 Task: Sort the products in the category "Fragrance" by relevance.
Action: Mouse moved to (232, 127)
Screenshot: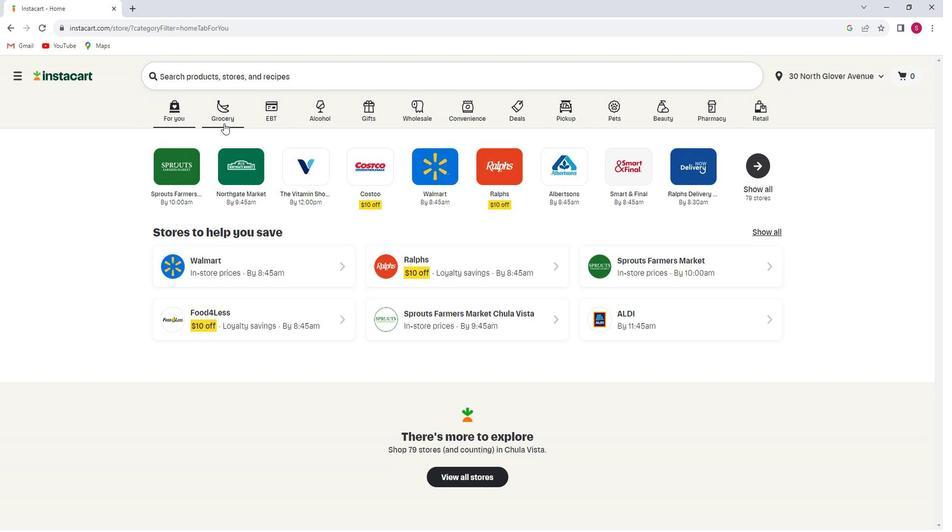 
Action: Mouse pressed left at (232, 127)
Screenshot: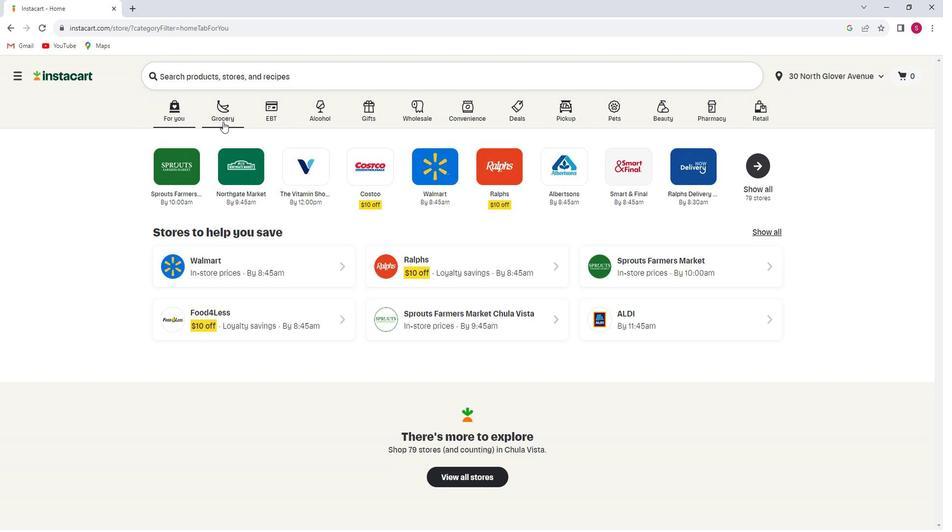 
Action: Mouse moved to (254, 289)
Screenshot: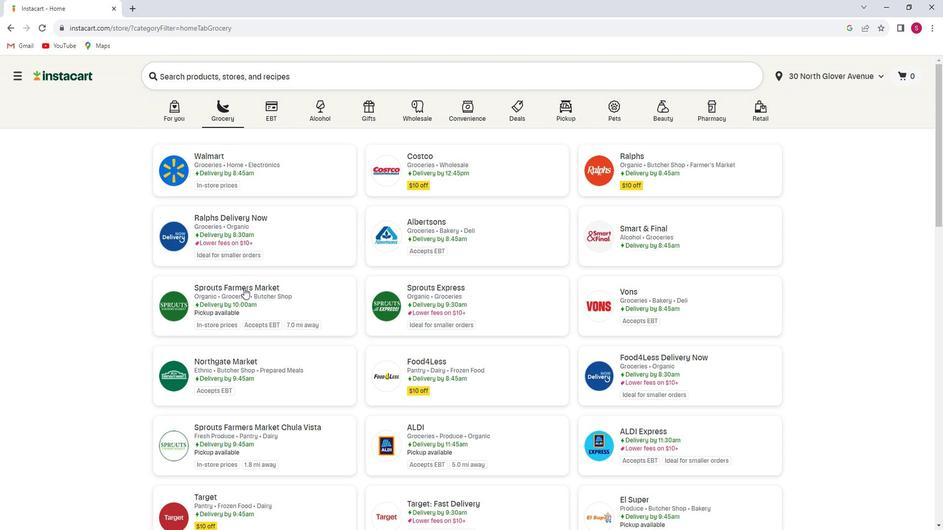 
Action: Mouse pressed left at (254, 289)
Screenshot: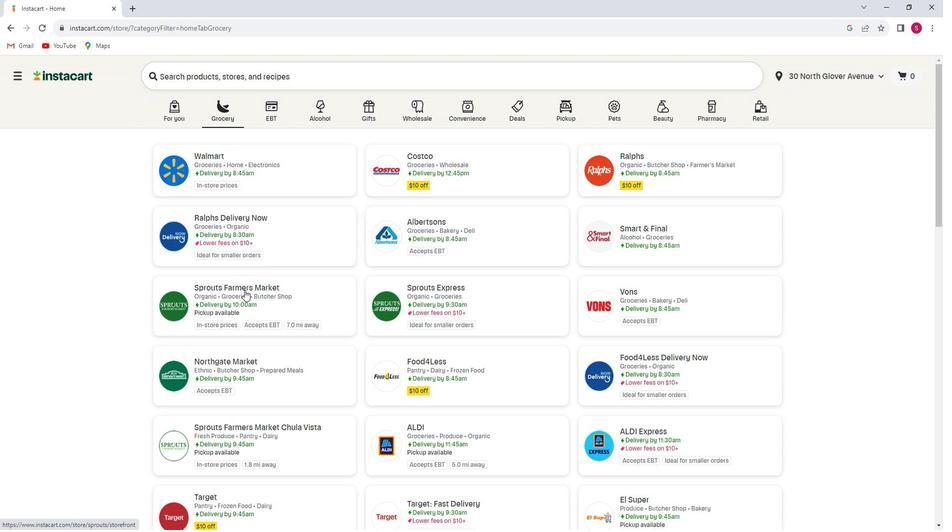 
Action: Mouse moved to (101, 289)
Screenshot: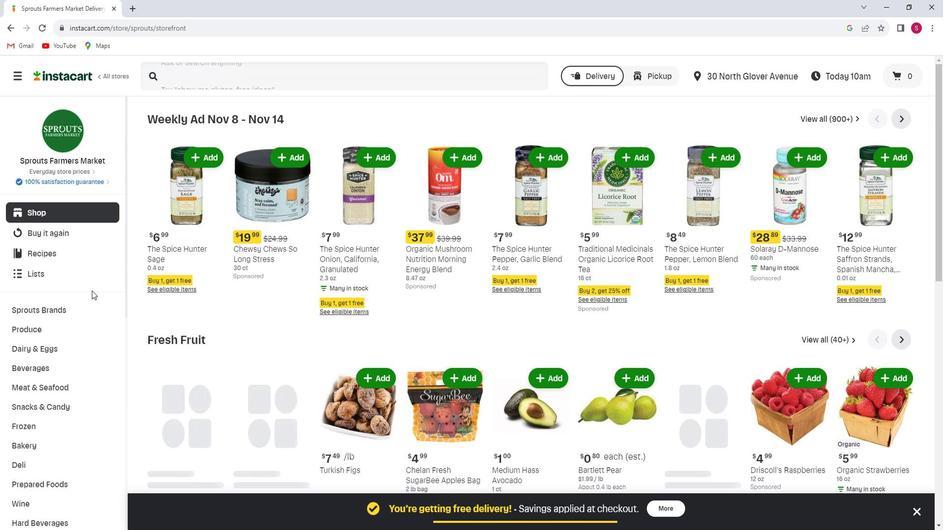 
Action: Mouse scrolled (101, 289) with delta (0, 0)
Screenshot: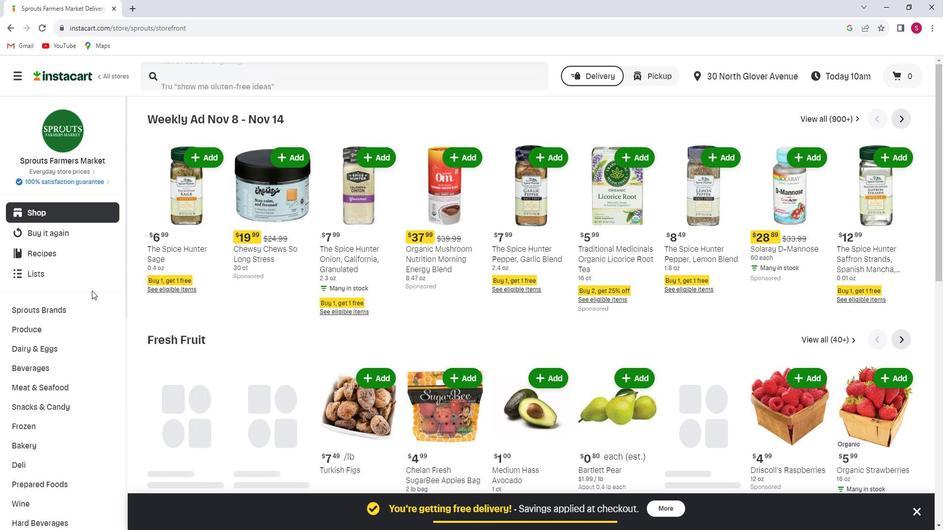 
Action: Mouse moved to (101, 290)
Screenshot: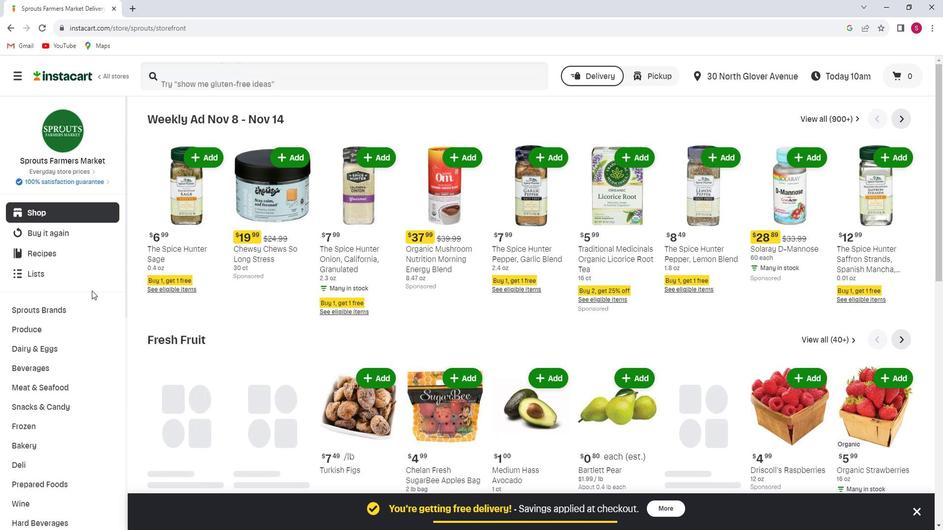 
Action: Mouse scrolled (101, 289) with delta (0, 0)
Screenshot: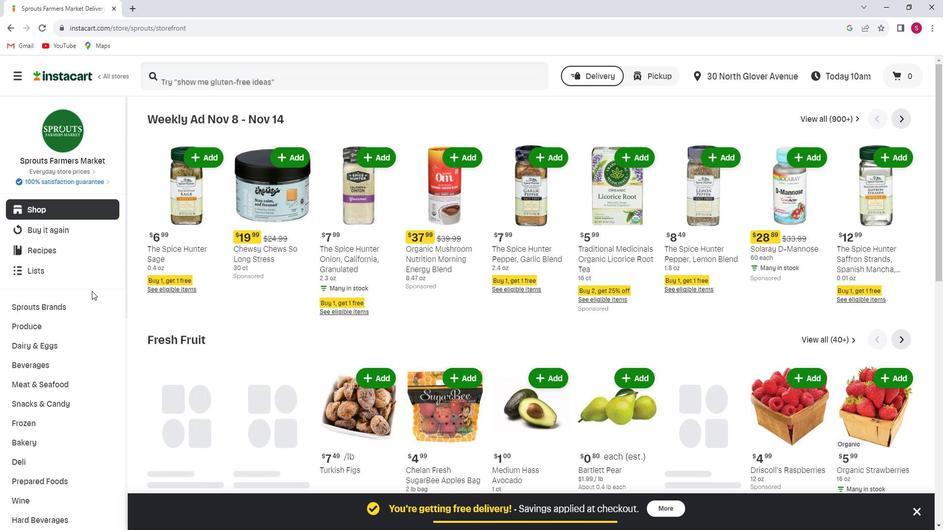 
Action: Mouse moved to (101, 290)
Screenshot: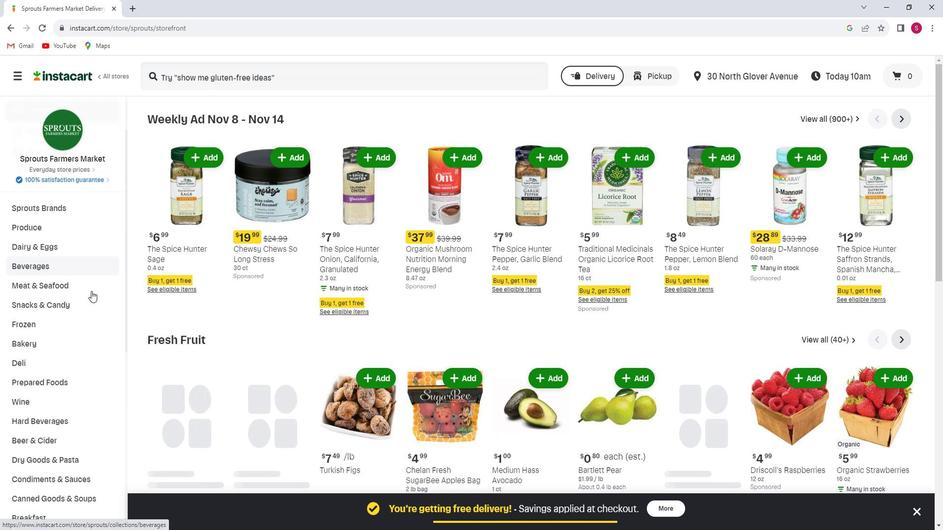 
Action: Mouse scrolled (101, 289) with delta (0, 0)
Screenshot: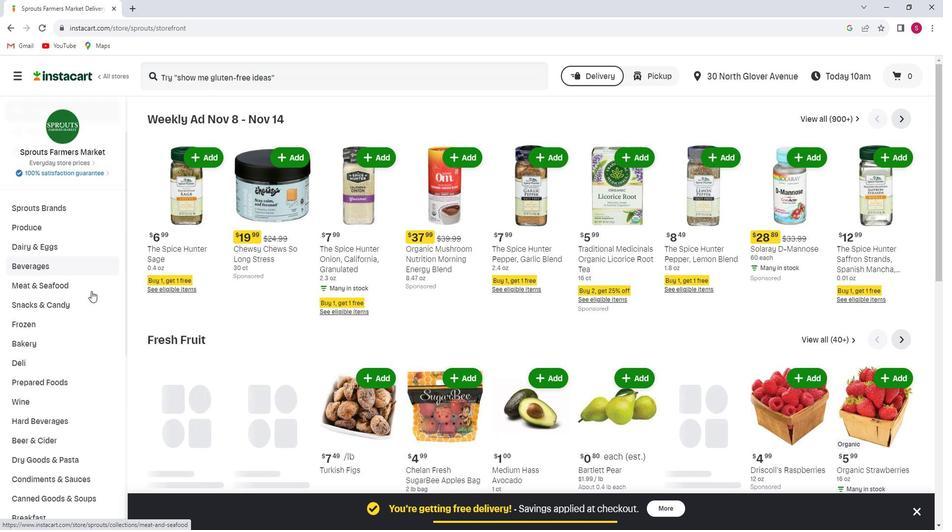 
Action: Mouse scrolled (101, 289) with delta (0, 0)
Screenshot: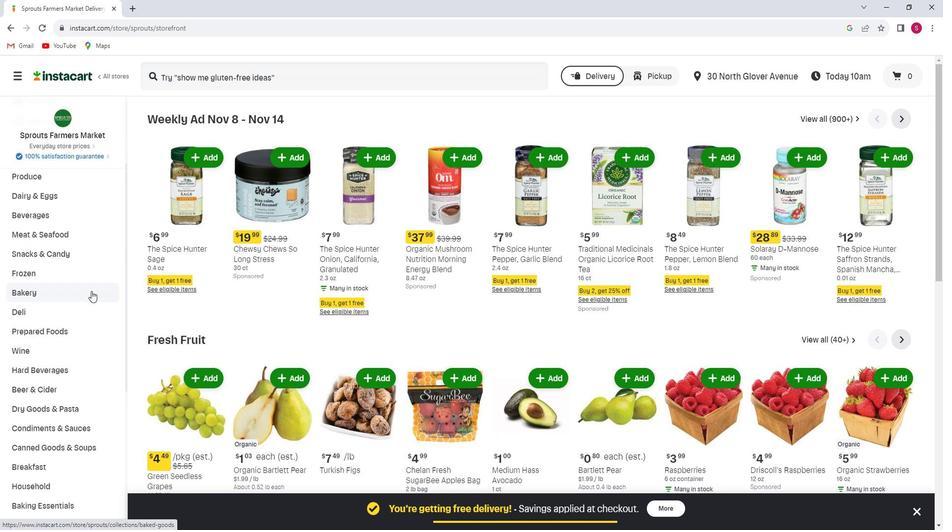 
Action: Mouse scrolled (101, 289) with delta (0, 0)
Screenshot: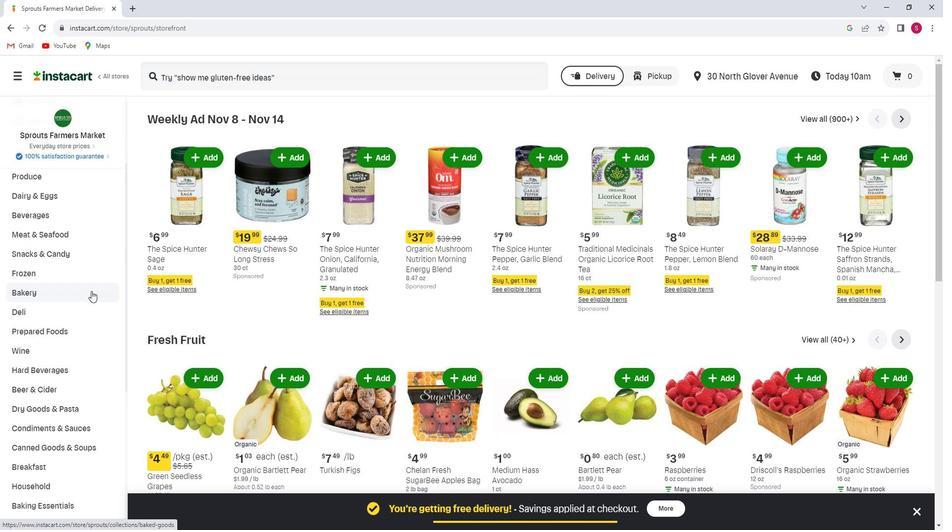 
Action: Mouse scrolled (101, 289) with delta (0, 0)
Screenshot: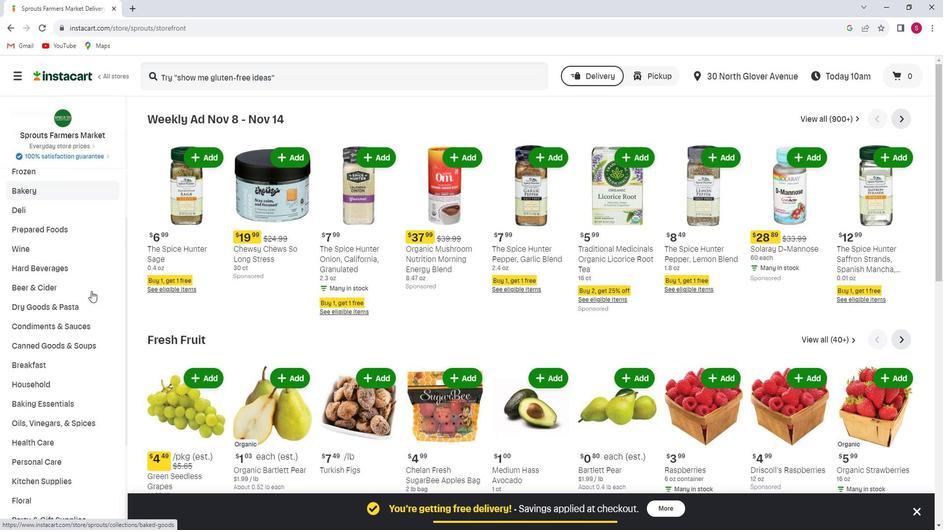 
Action: Mouse scrolled (101, 289) with delta (0, 0)
Screenshot: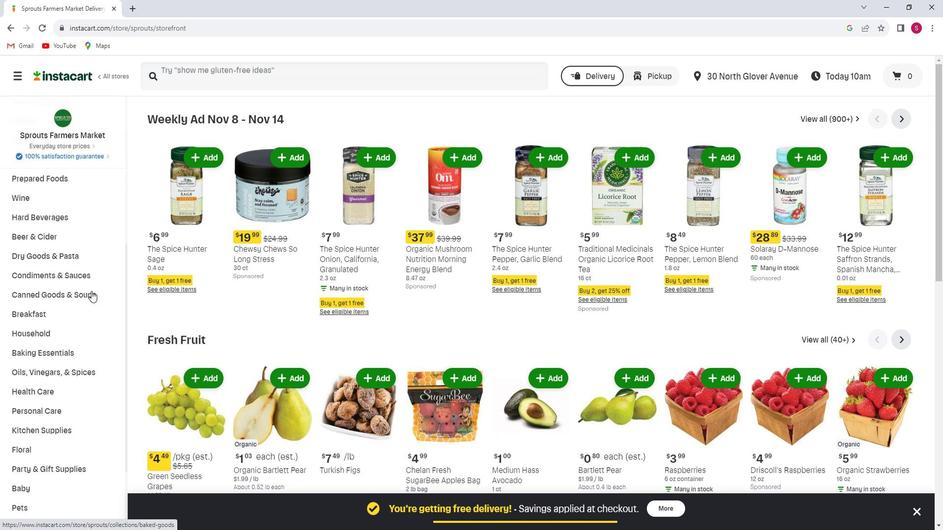 
Action: Mouse moved to (95, 295)
Screenshot: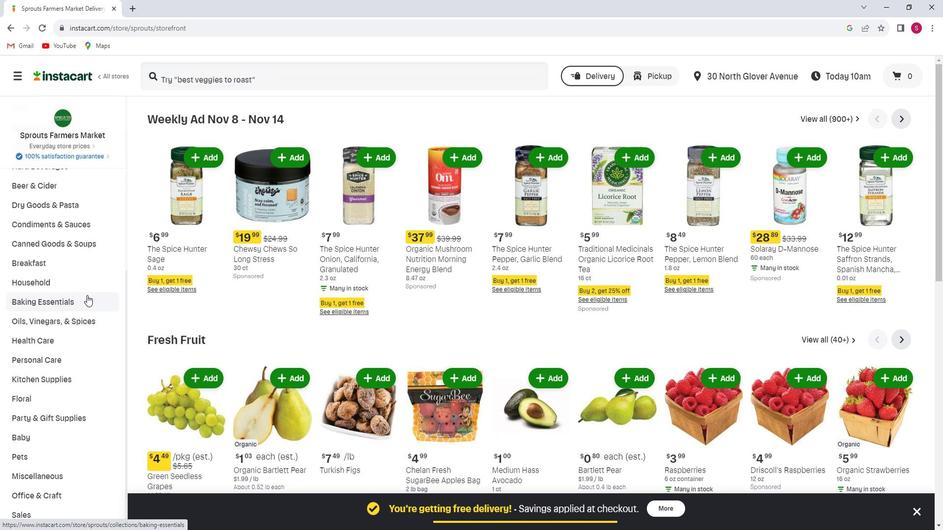 
Action: Mouse scrolled (95, 295) with delta (0, 0)
Screenshot: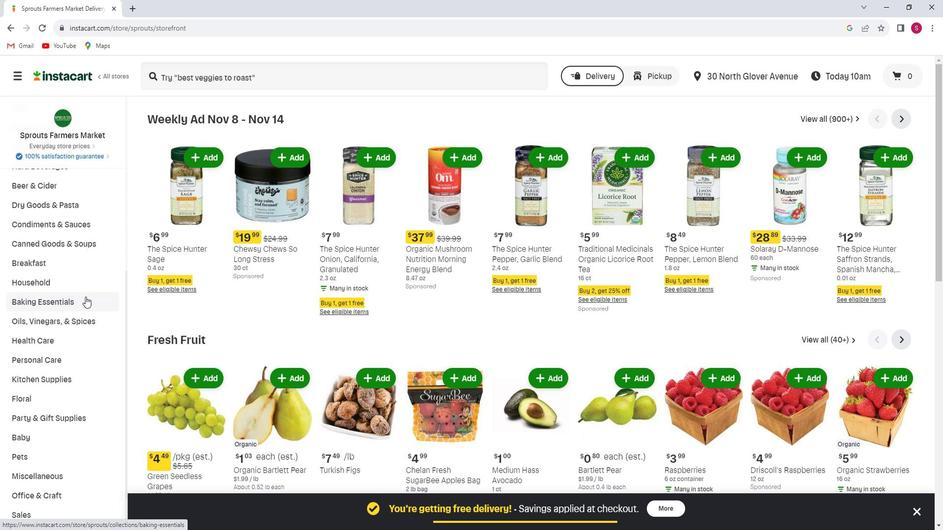 
Action: Mouse moved to (73, 304)
Screenshot: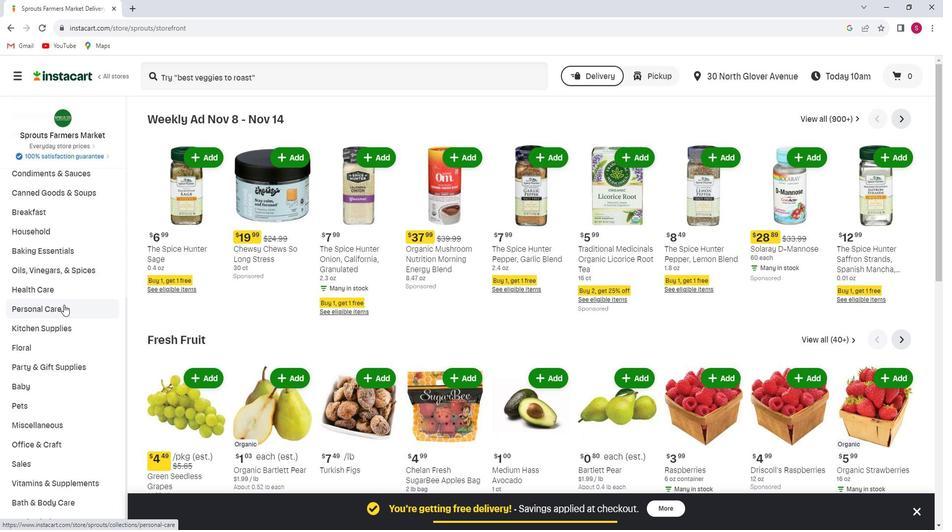 
Action: Mouse pressed left at (73, 304)
Screenshot: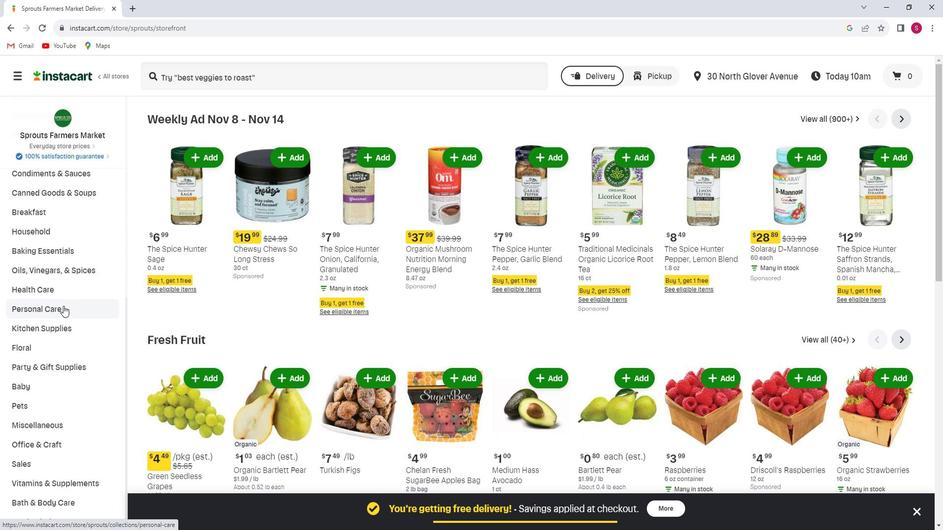
Action: Mouse moved to (867, 146)
Screenshot: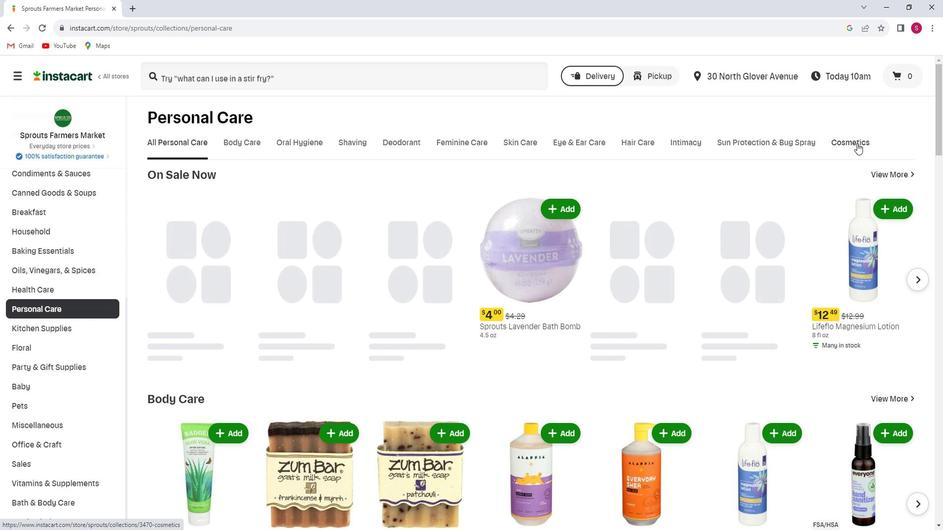 
Action: Mouse pressed left at (867, 146)
Screenshot: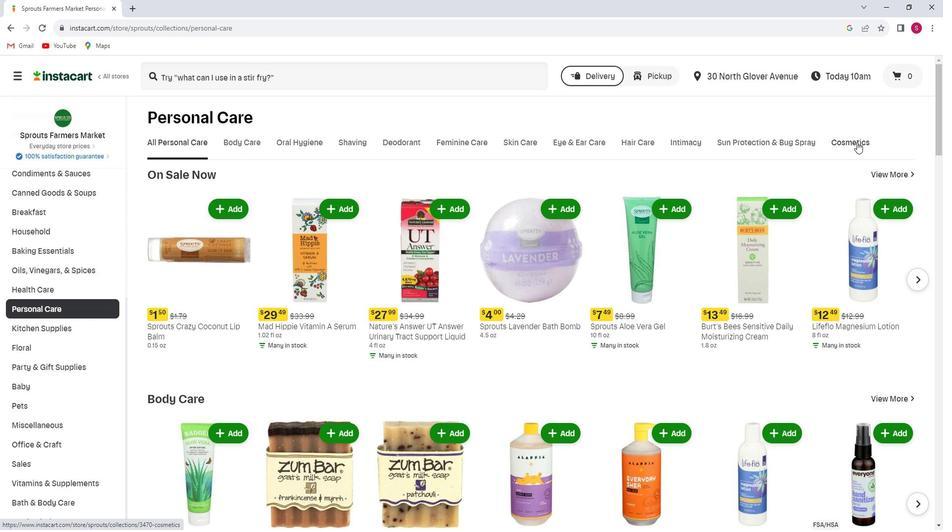 
Action: Mouse moved to (378, 192)
Screenshot: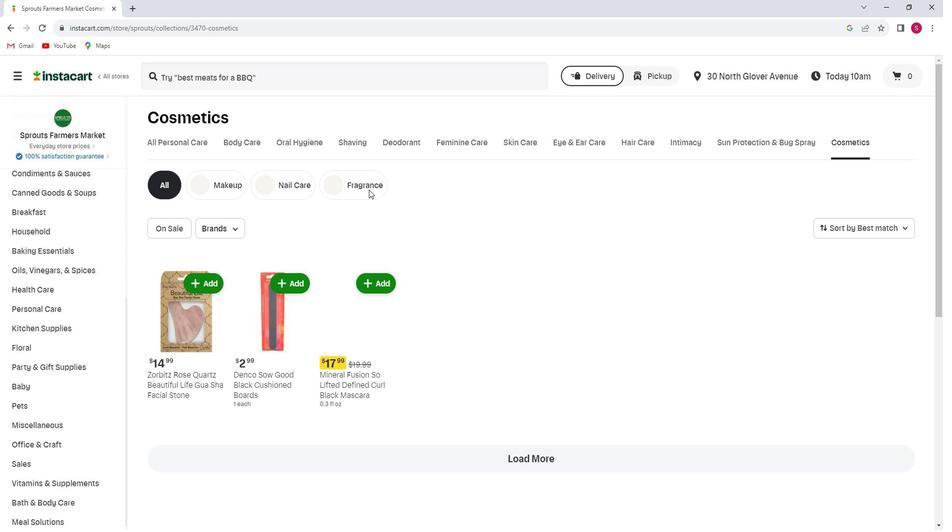 
Action: Mouse pressed left at (378, 192)
Screenshot: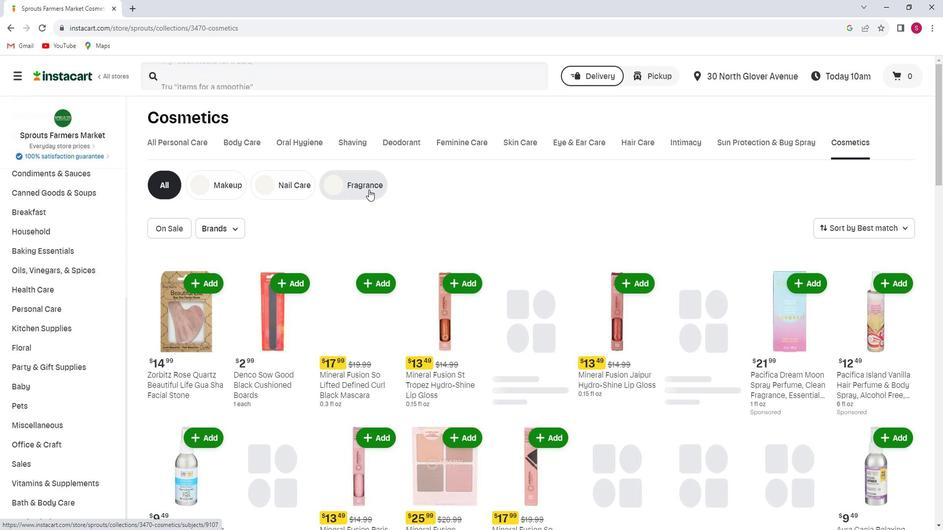 
Action: Mouse moved to (885, 229)
Screenshot: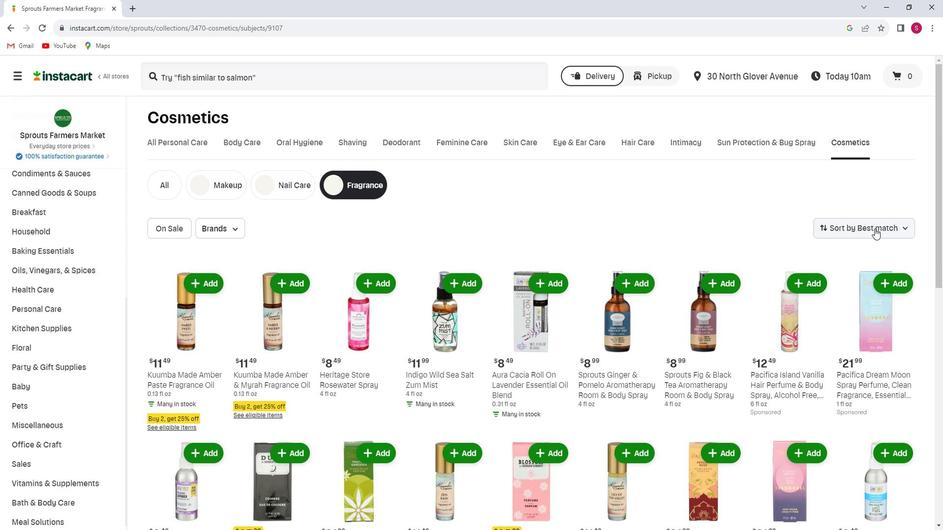 
Action: Mouse pressed left at (885, 229)
Screenshot: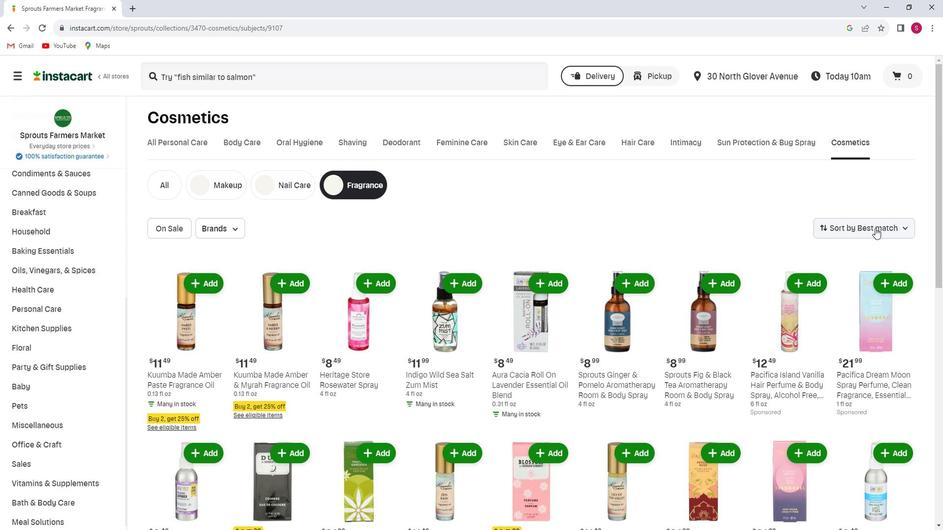
Action: Mouse moved to (870, 368)
Screenshot: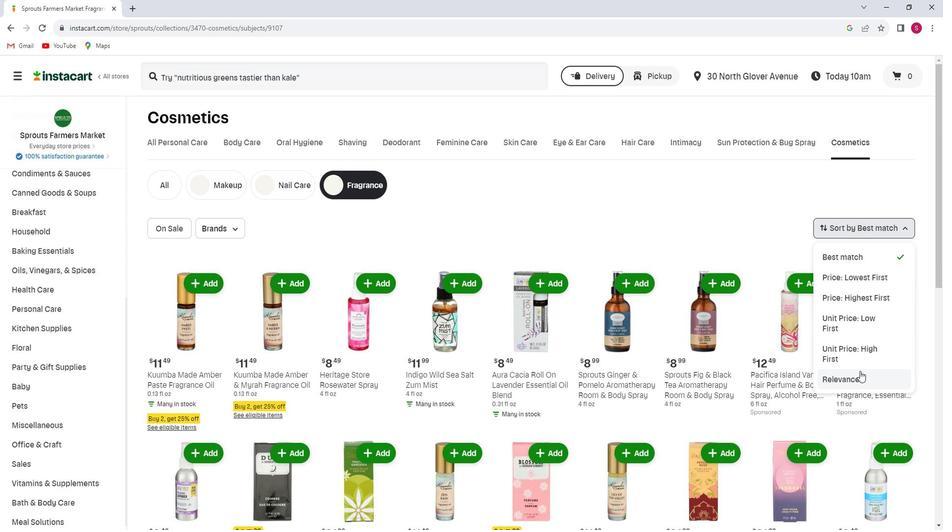 
Action: Mouse pressed left at (870, 368)
Screenshot: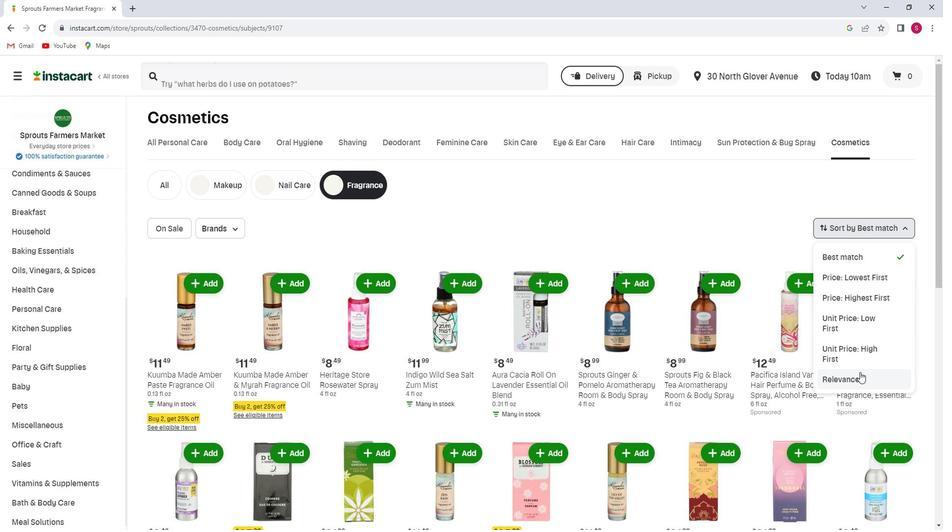 
Action: Mouse moved to (859, 368)
Screenshot: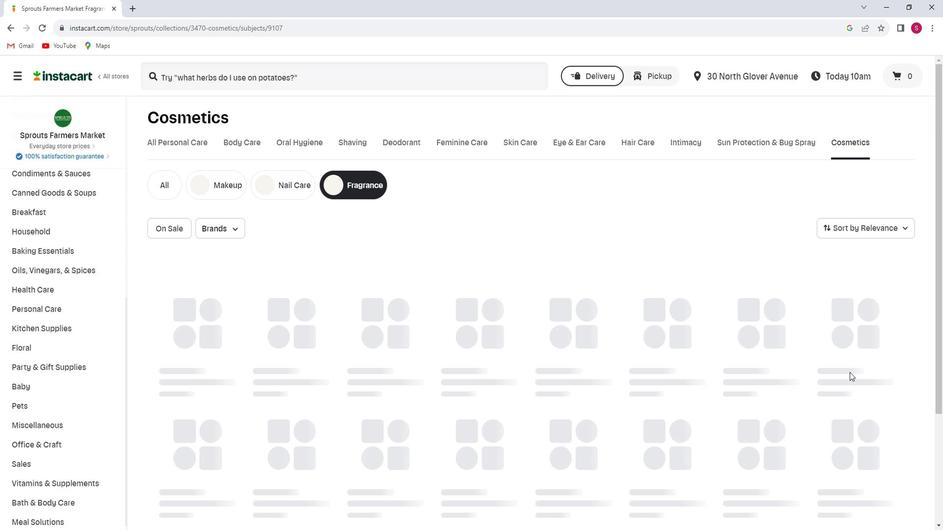 
